 Task: Create a task  Create a new online platform for online financial planning services , assign it to team member softage.3@softage.net in the project AutoEngine and update the status of the task to  On Track  , set the priority of the task to High
Action: Mouse moved to (65, 44)
Screenshot: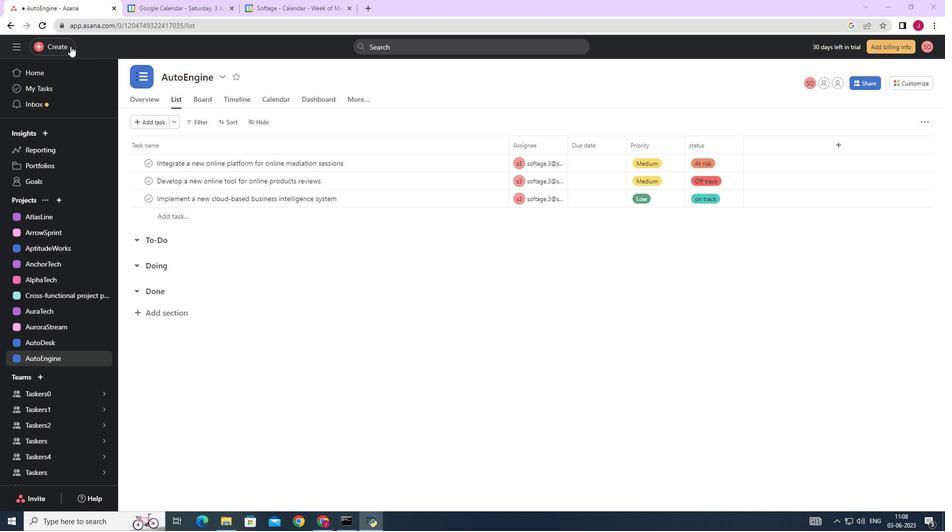 
Action: Mouse pressed left at (65, 44)
Screenshot: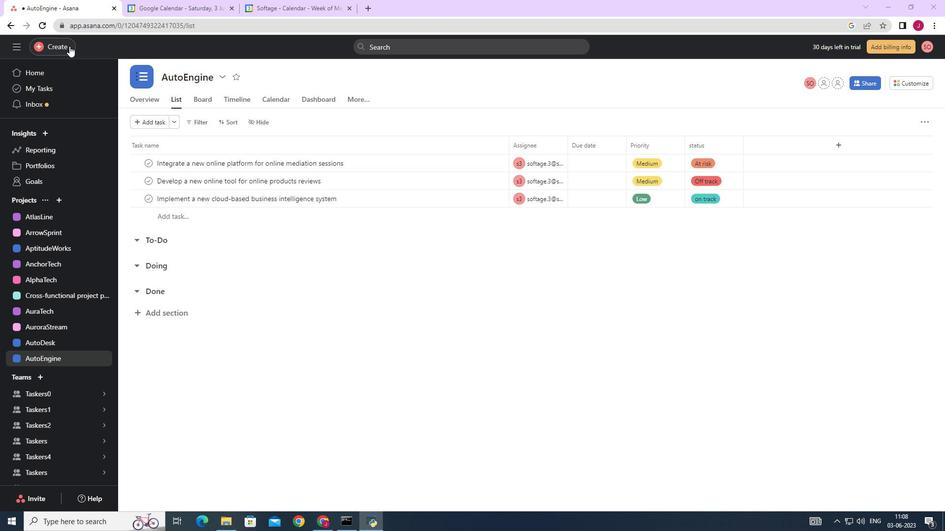 
Action: Mouse moved to (114, 48)
Screenshot: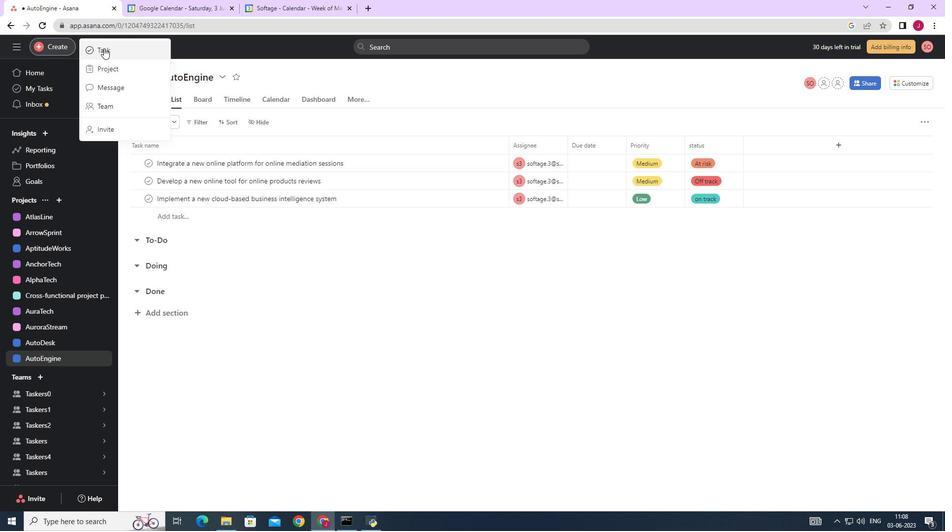 
Action: Mouse pressed left at (114, 48)
Screenshot: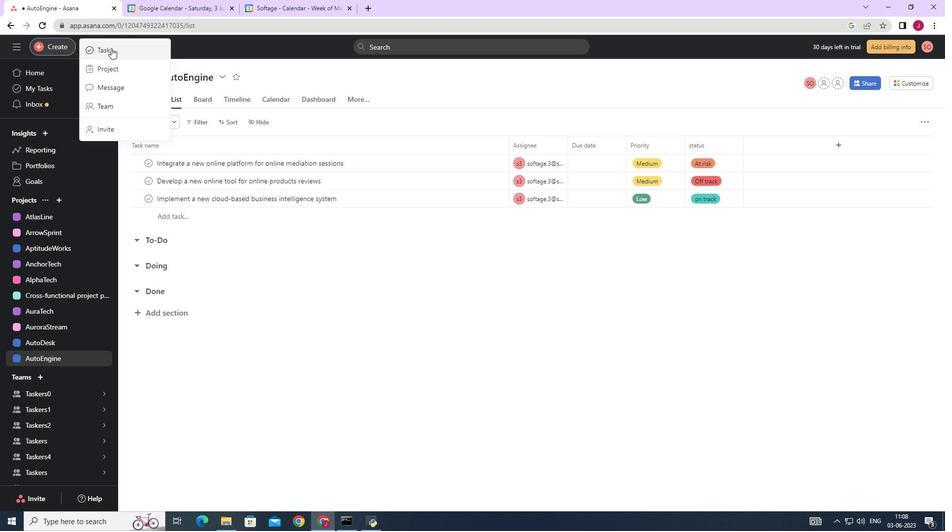 
Action: Mouse moved to (750, 329)
Screenshot: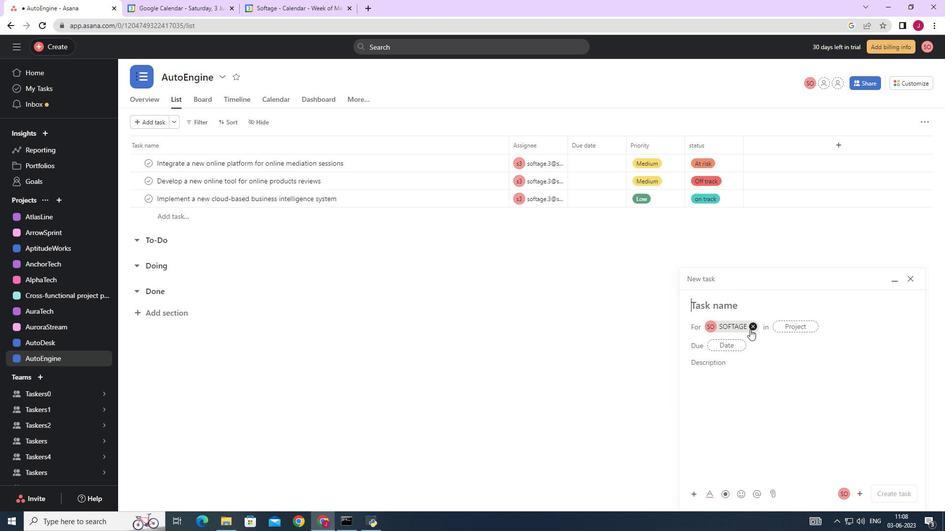 
Action: Mouse pressed left at (750, 329)
Screenshot: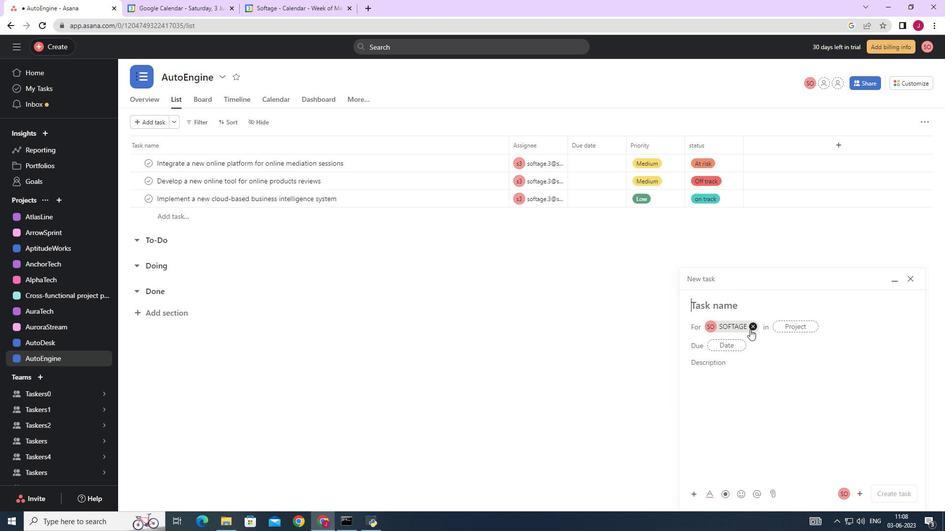 
Action: Mouse moved to (728, 308)
Screenshot: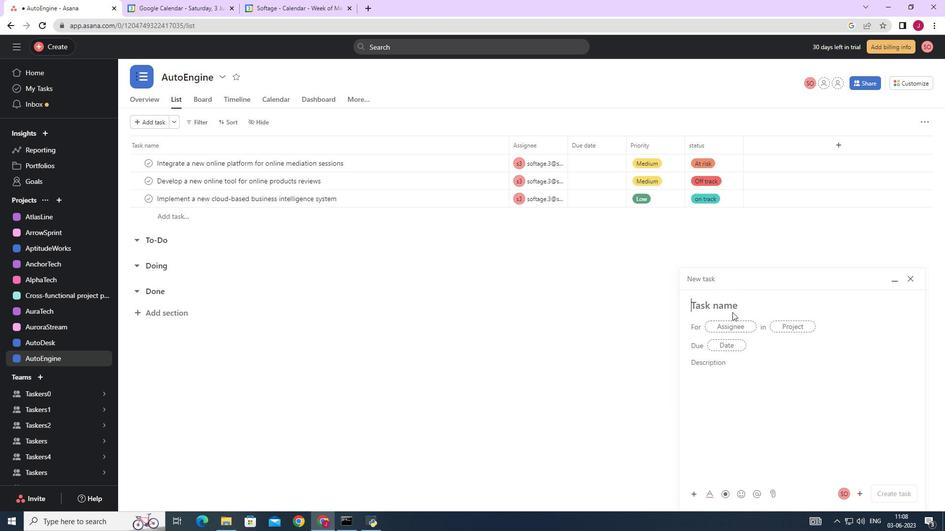 
Action: Mouse pressed left at (728, 308)
Screenshot: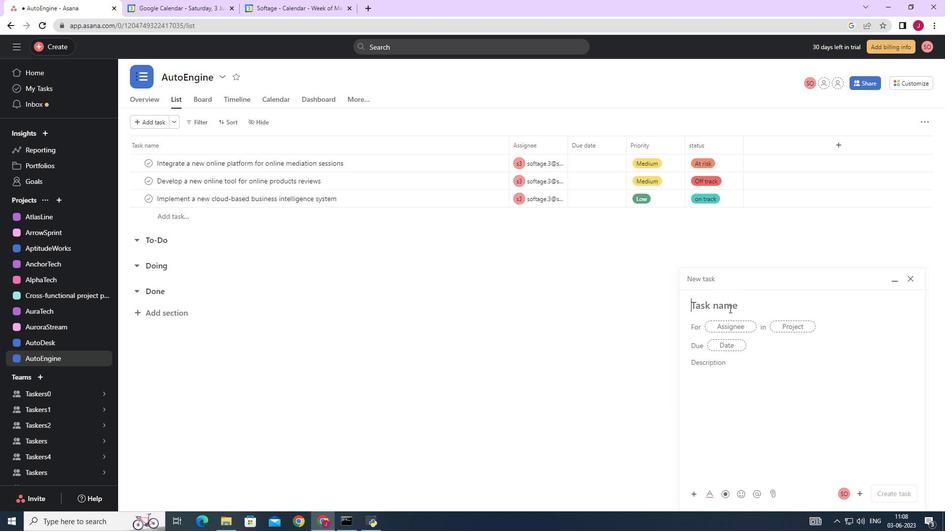 
Action: Key pressed <Key.caps_lock>C<Key.caps_lock>reate<Key.space>a<Key.space>new<Key.space>online<Key.space>platform<Key.space>for<Key.space>online<Key.space>financial<Key.space>pa<Key.backspace>lanning<Key.space>servise<Key.backspace><Key.backspace>ces<Key.space>
Screenshot: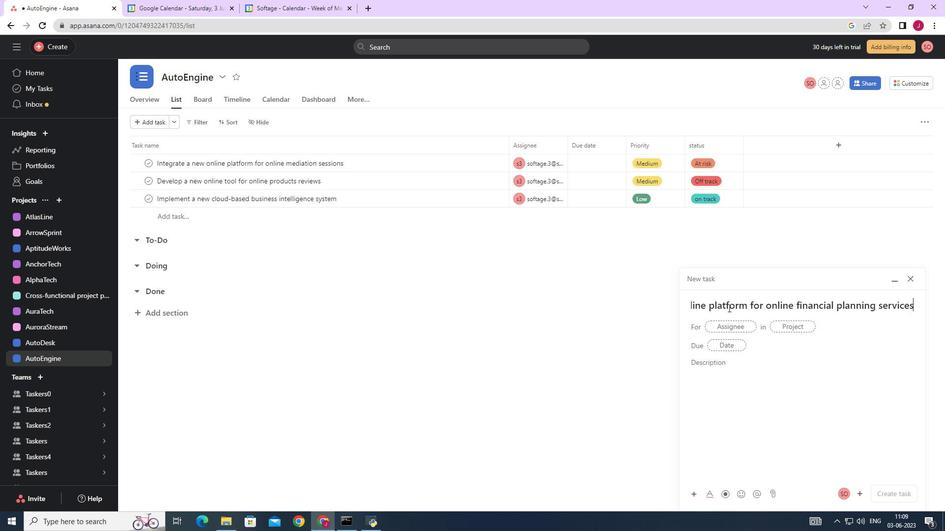 
Action: Mouse moved to (729, 327)
Screenshot: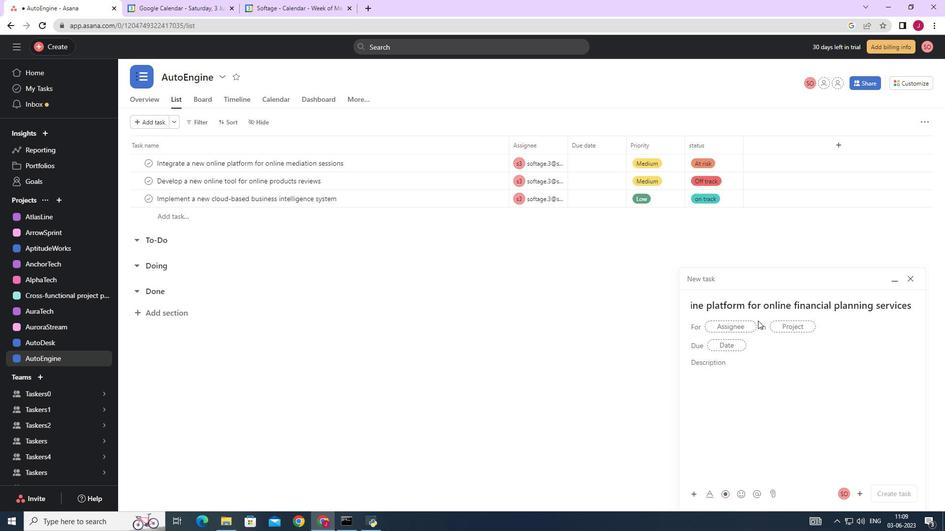 
Action: Mouse pressed left at (729, 327)
Screenshot: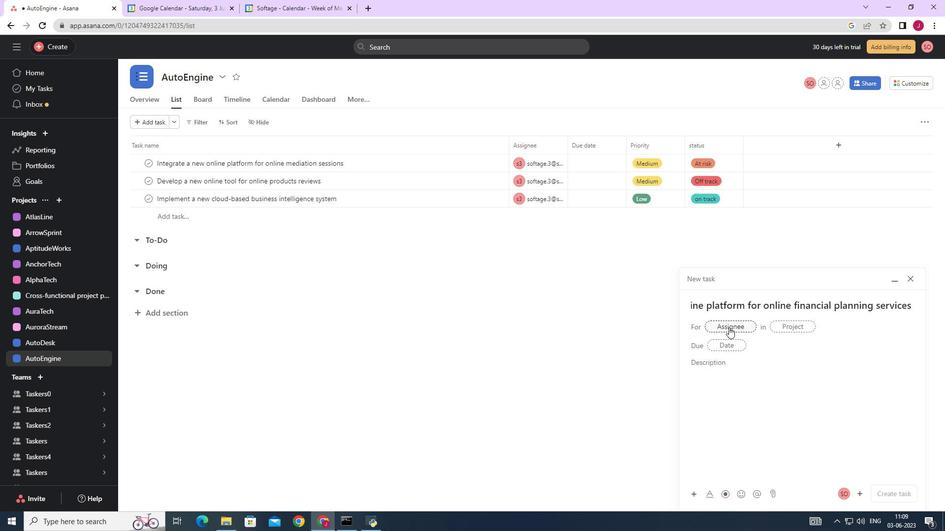 
Action: Key pressed softage.3
Screenshot: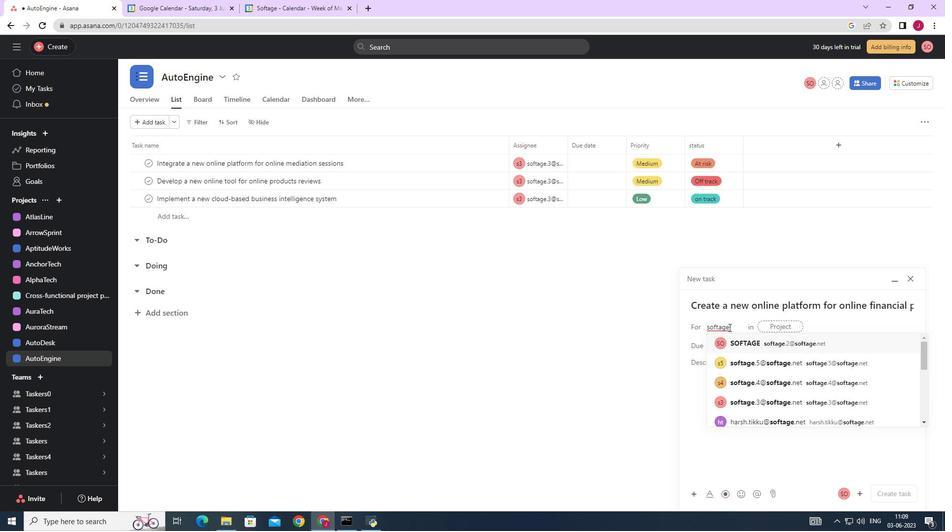 
Action: Mouse moved to (765, 344)
Screenshot: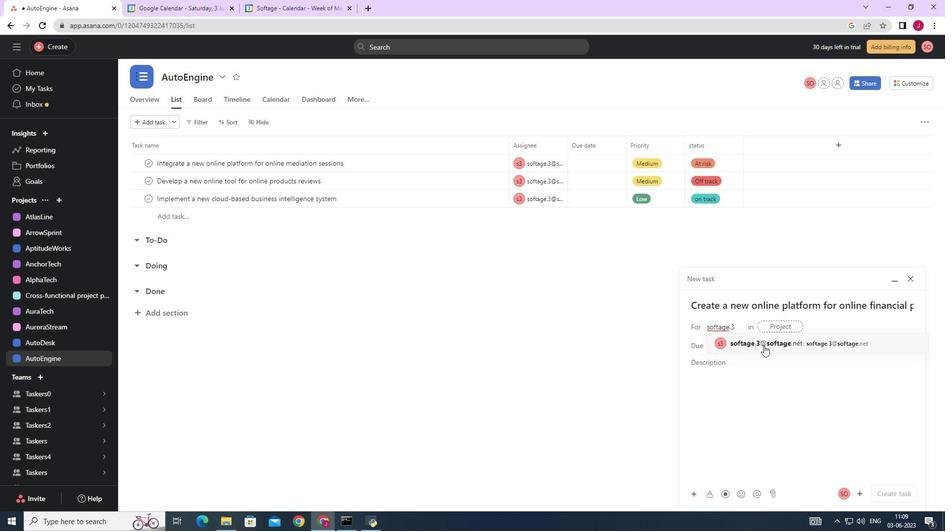 
Action: Mouse pressed left at (765, 344)
Screenshot: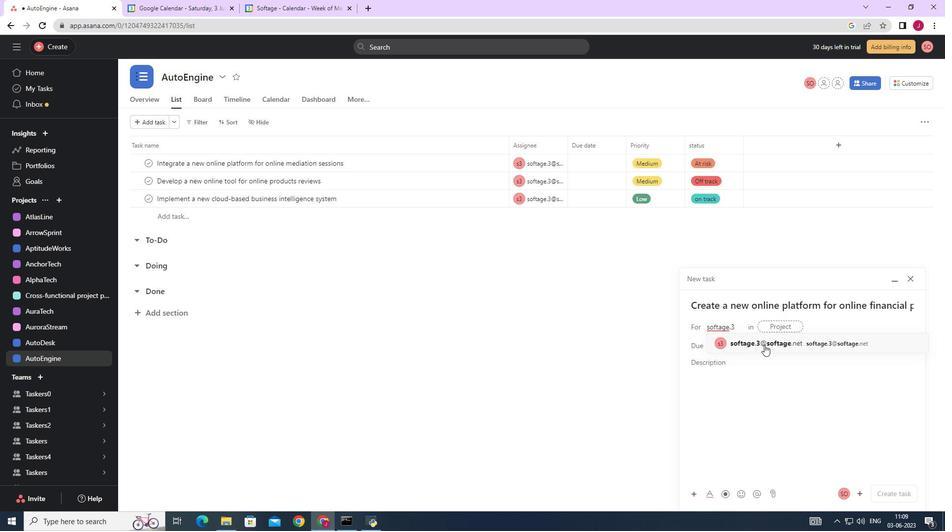 
Action: Mouse moved to (628, 342)
Screenshot: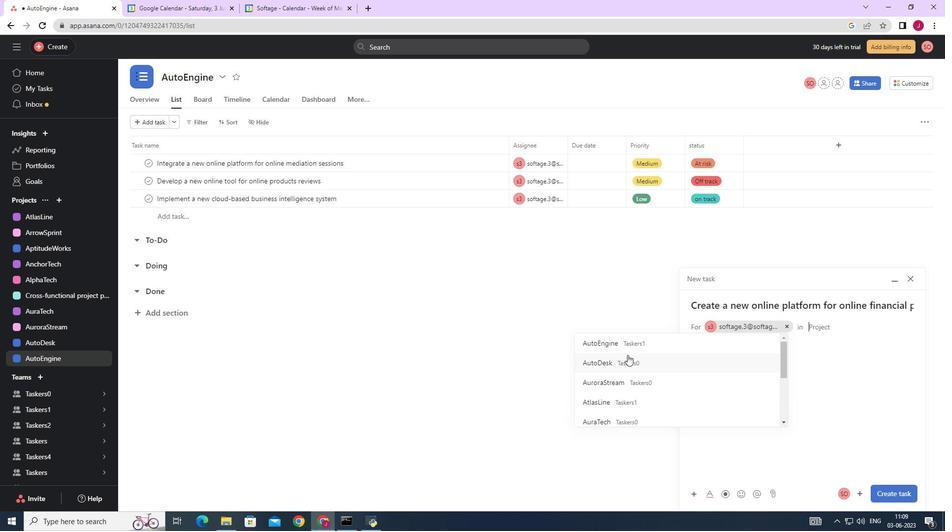 
Action: Mouse pressed left at (628, 342)
Screenshot: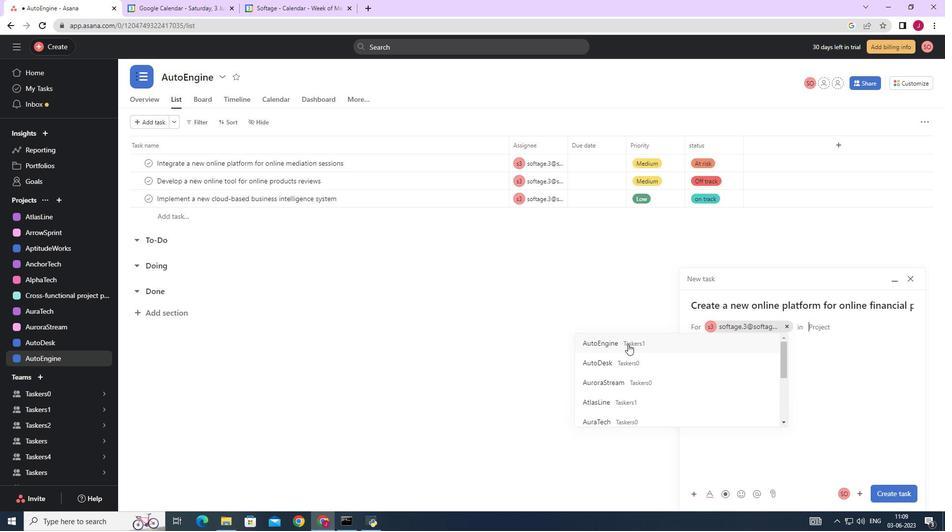 
Action: Mouse moved to (738, 368)
Screenshot: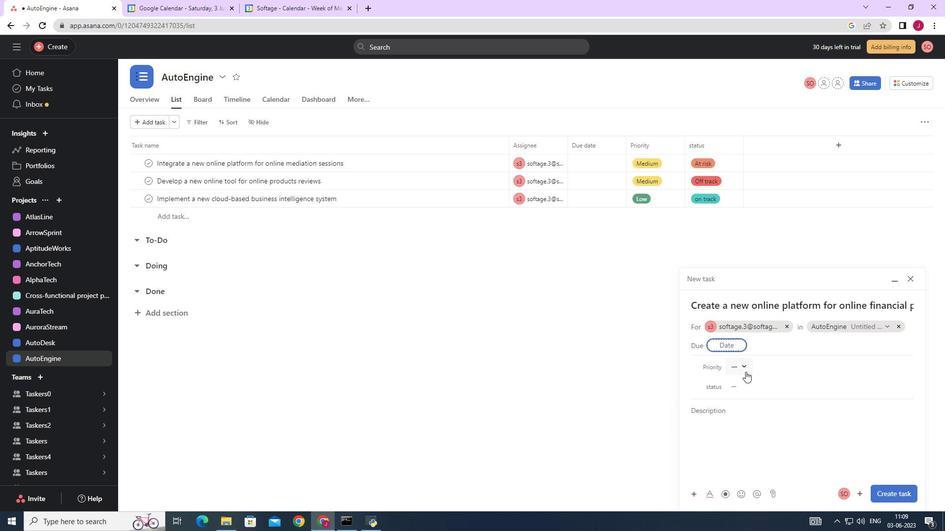 
Action: Mouse pressed left at (738, 368)
Screenshot: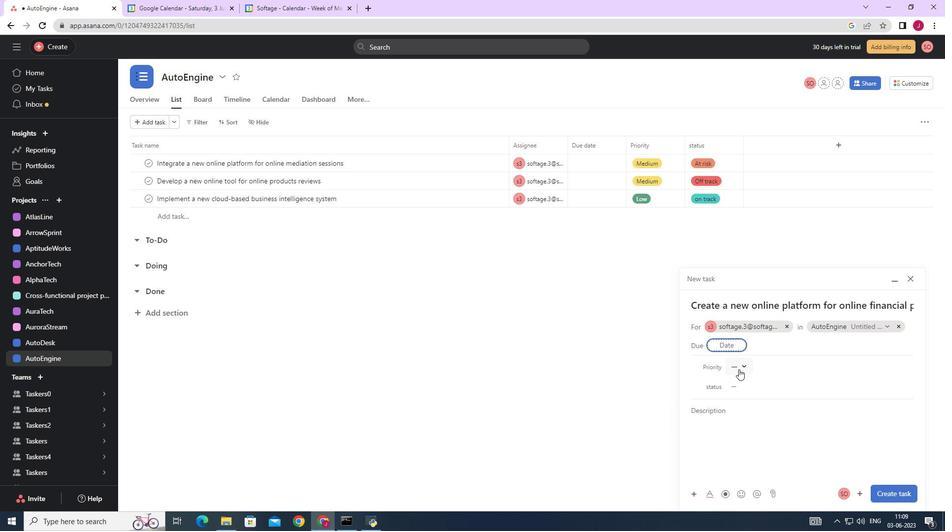 
Action: Mouse moved to (753, 401)
Screenshot: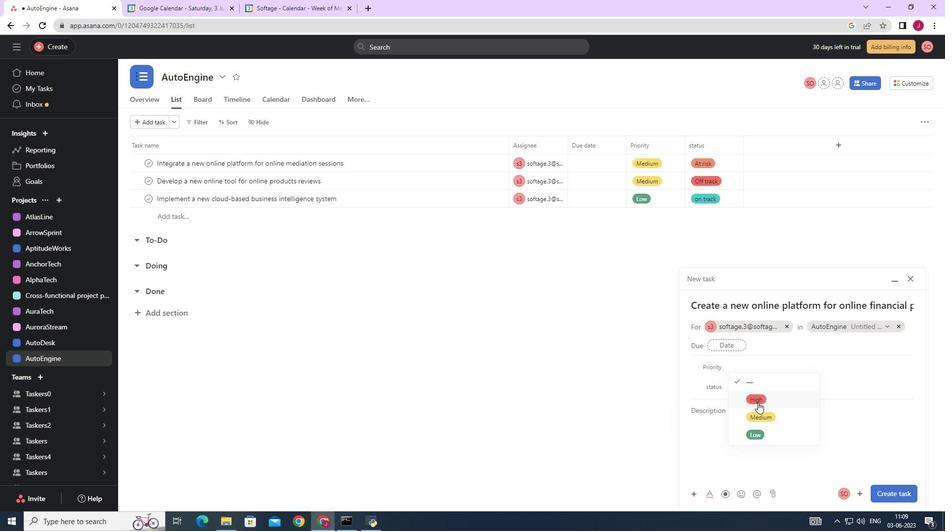
Action: Mouse pressed left at (753, 401)
Screenshot: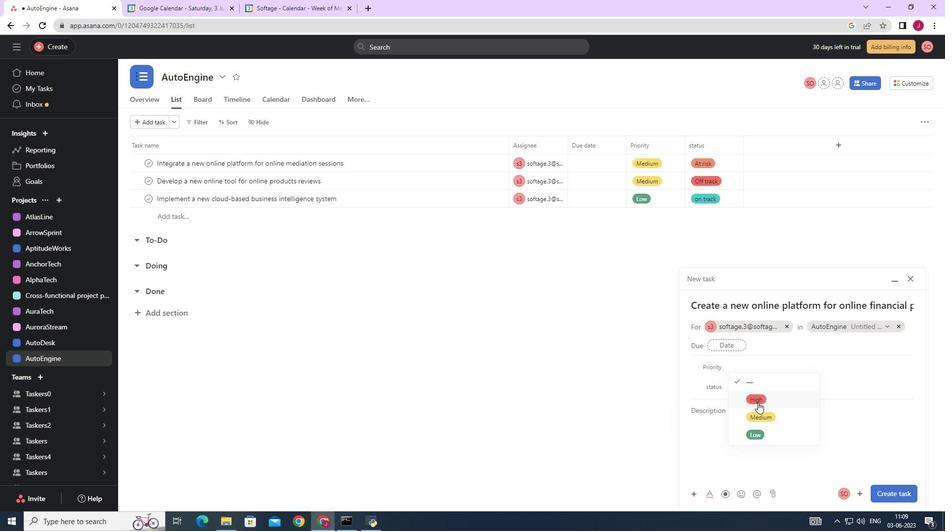 
Action: Mouse moved to (739, 385)
Screenshot: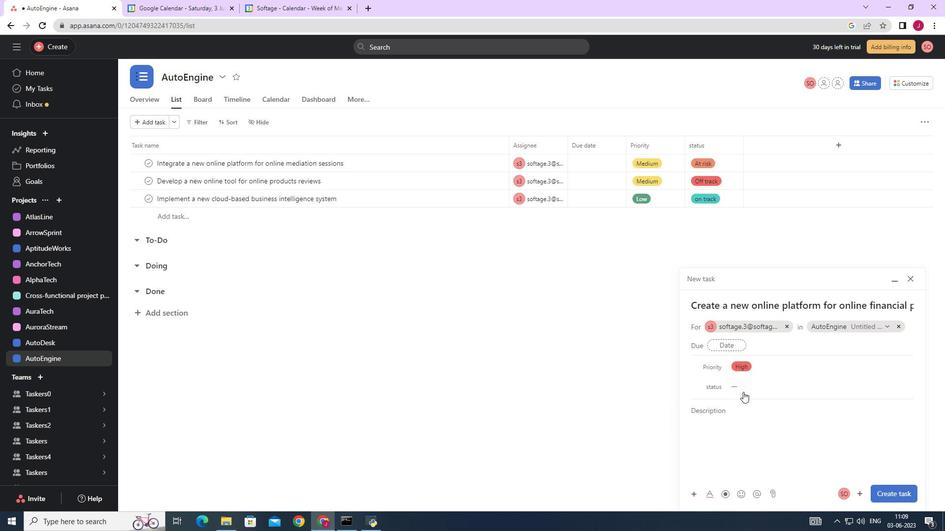 
Action: Mouse pressed left at (739, 385)
Screenshot: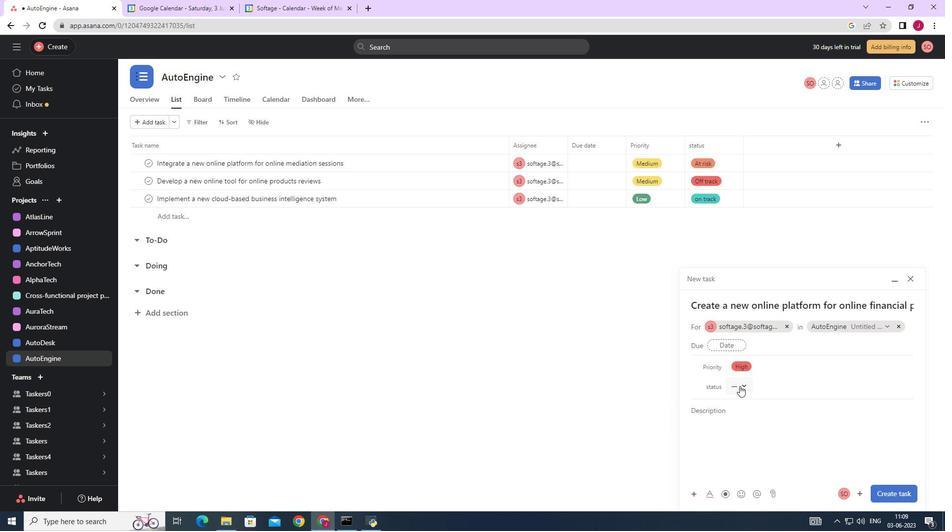 
Action: Mouse moved to (758, 421)
Screenshot: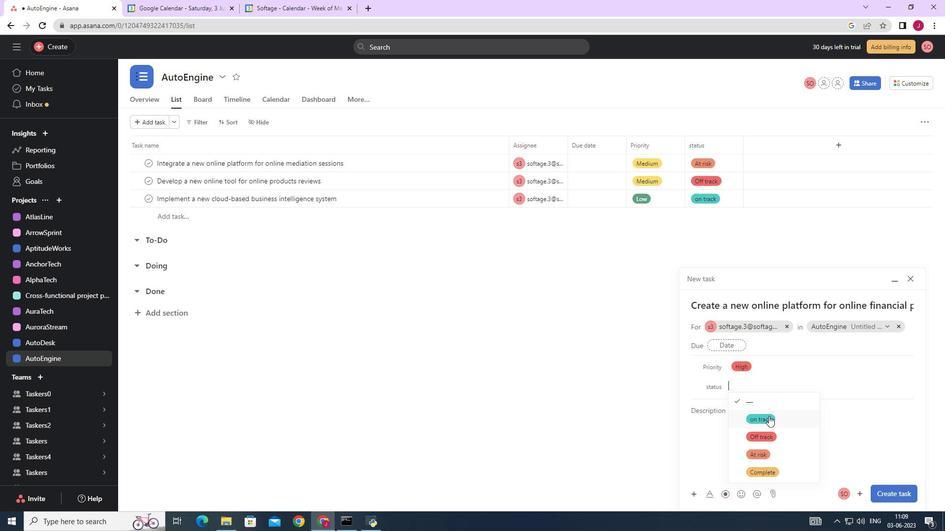 
Action: Mouse pressed left at (758, 421)
Screenshot: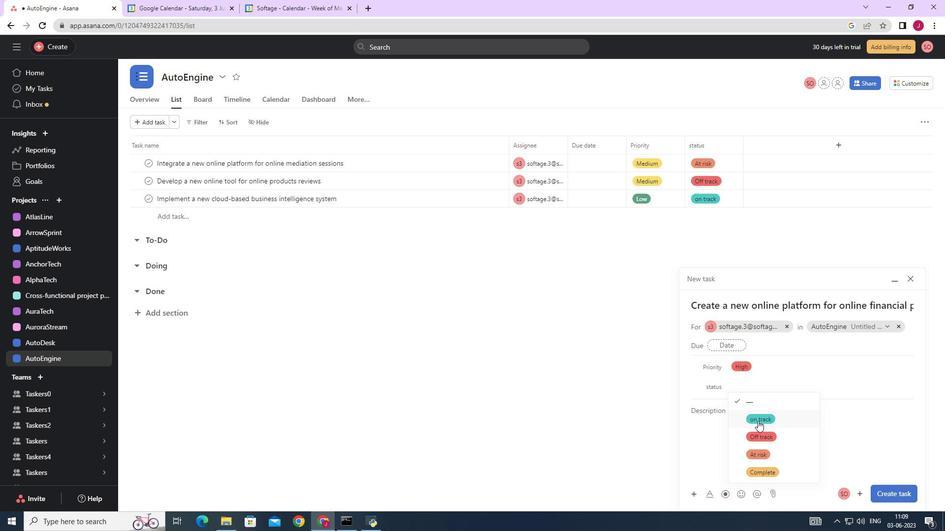 
Action: Mouse moved to (892, 497)
Screenshot: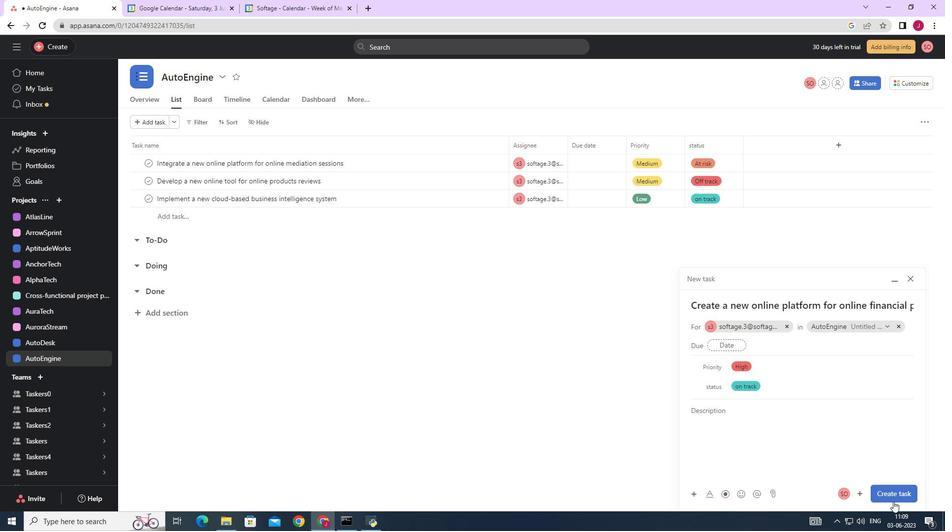 
Action: Mouse pressed left at (892, 497)
Screenshot: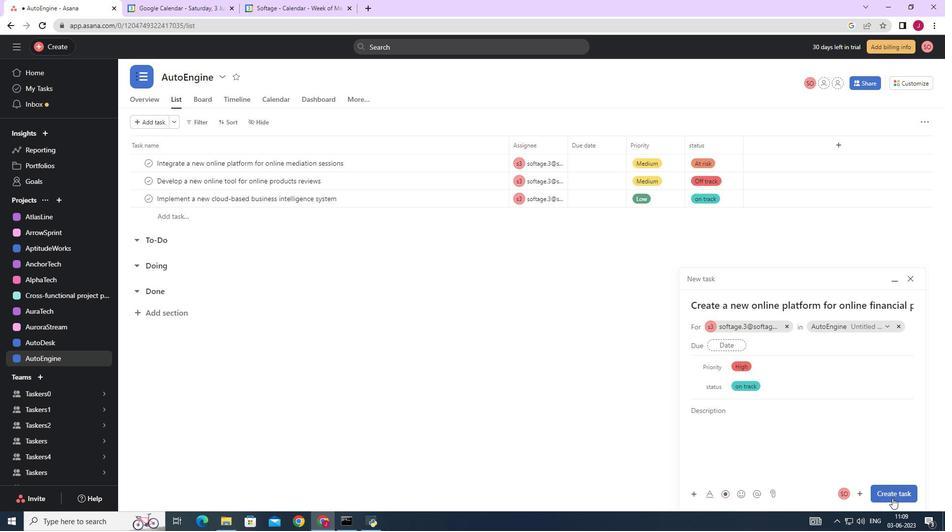 
Action: Mouse moved to (839, 419)
Screenshot: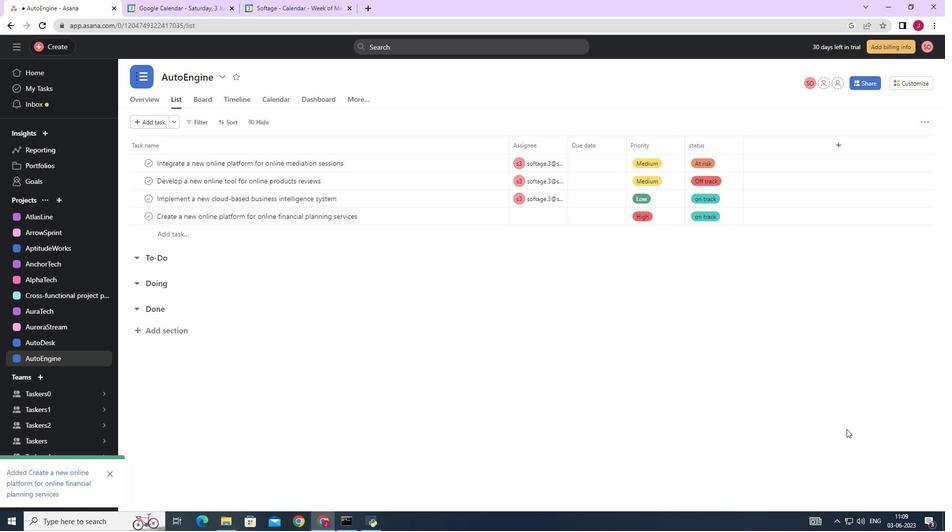 
